 Task: Change the text indentation to left 1.6.
Action: Mouse moved to (890, 303)
Screenshot: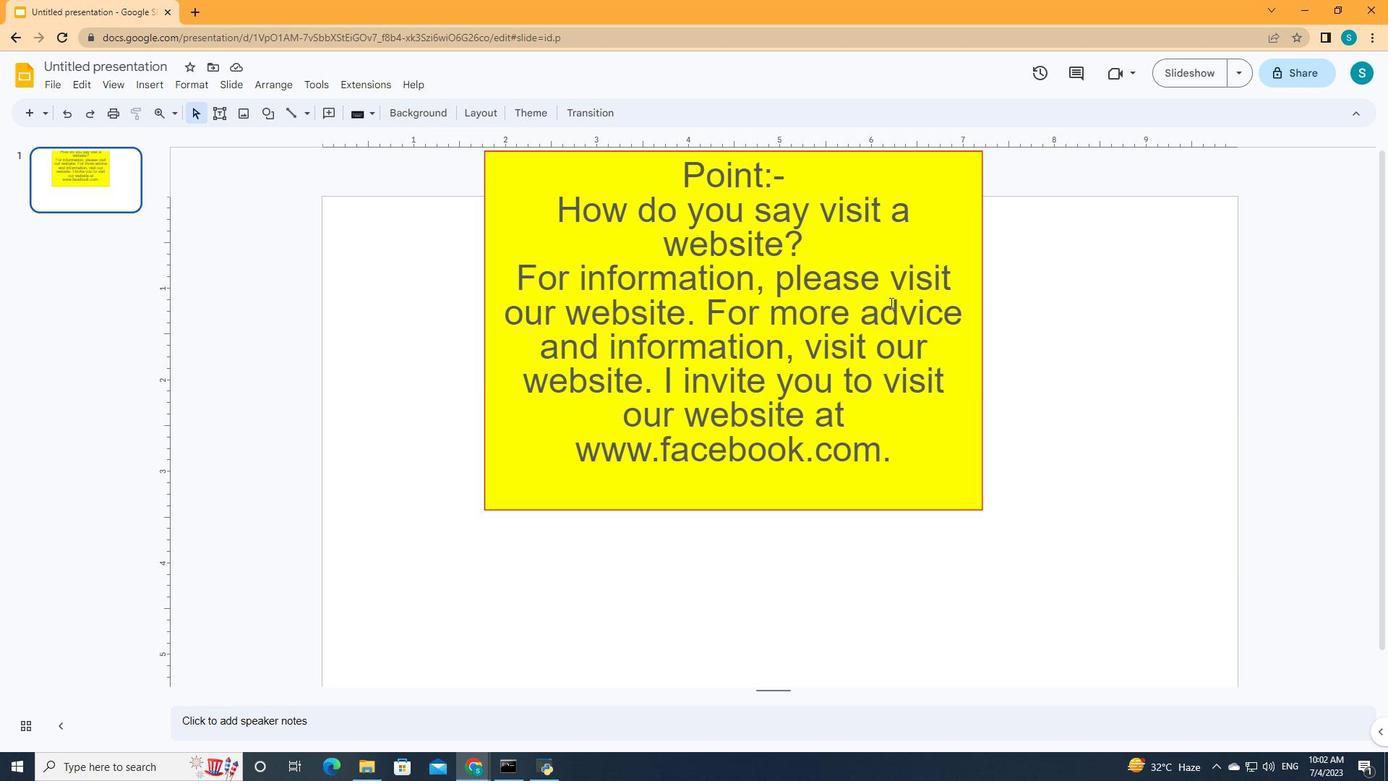 
Action: Mouse pressed left at (890, 303)
Screenshot: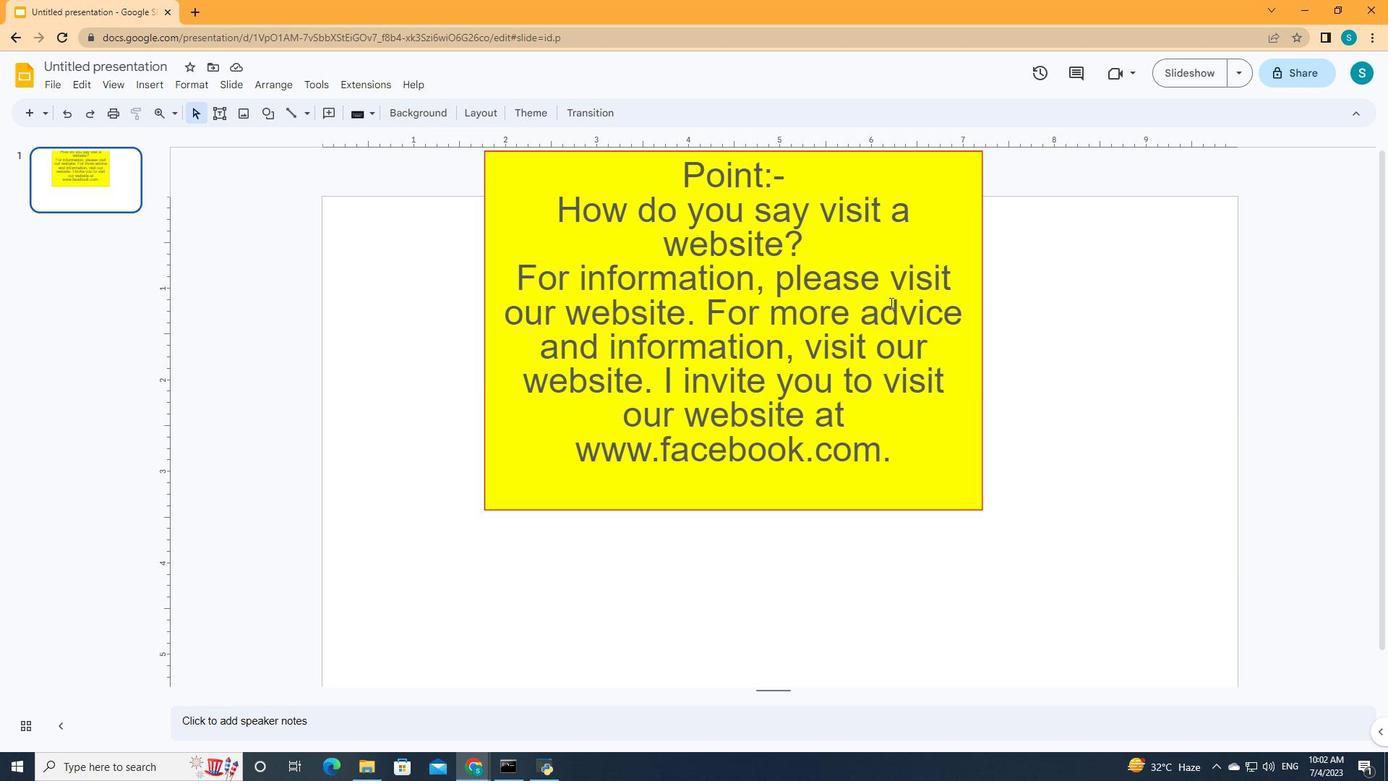 
Action: Mouse moved to (1019, 119)
Screenshot: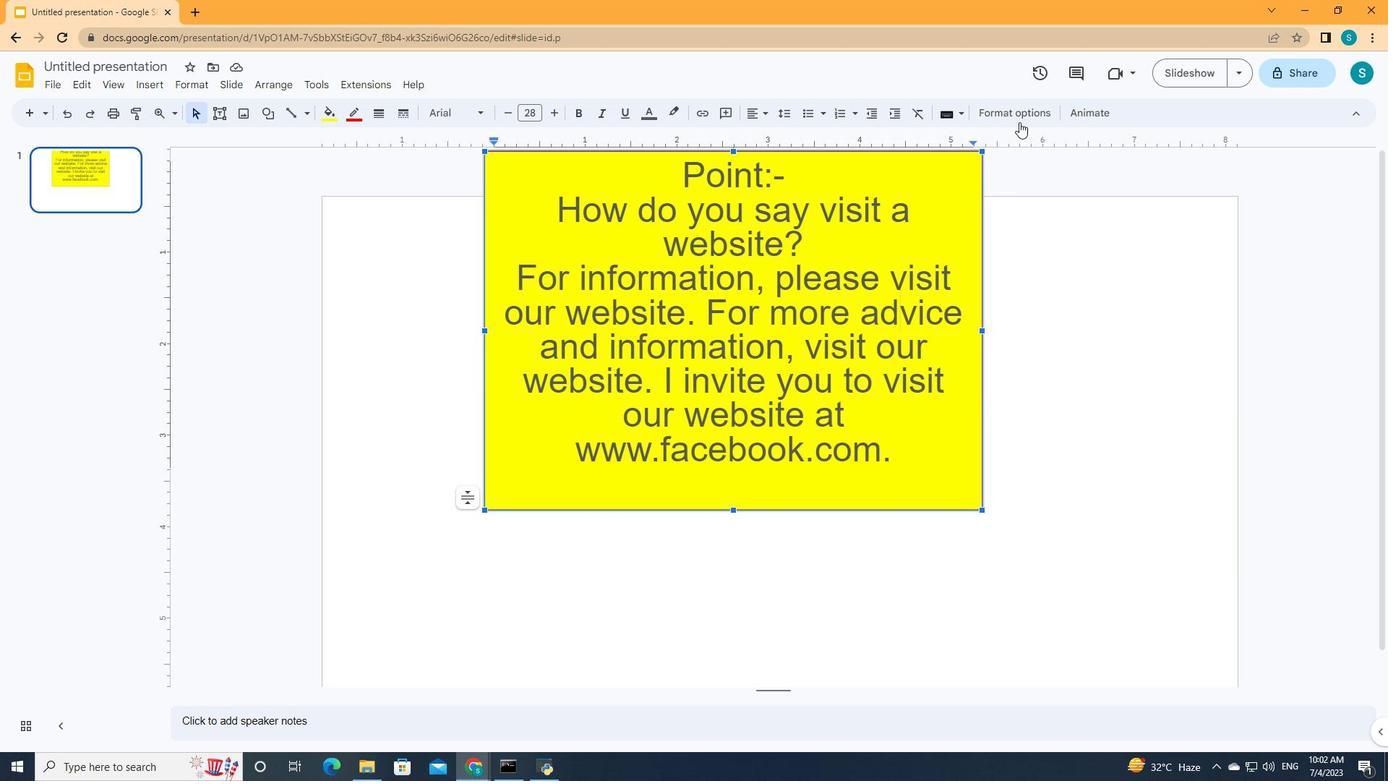 
Action: Mouse pressed left at (1019, 119)
Screenshot: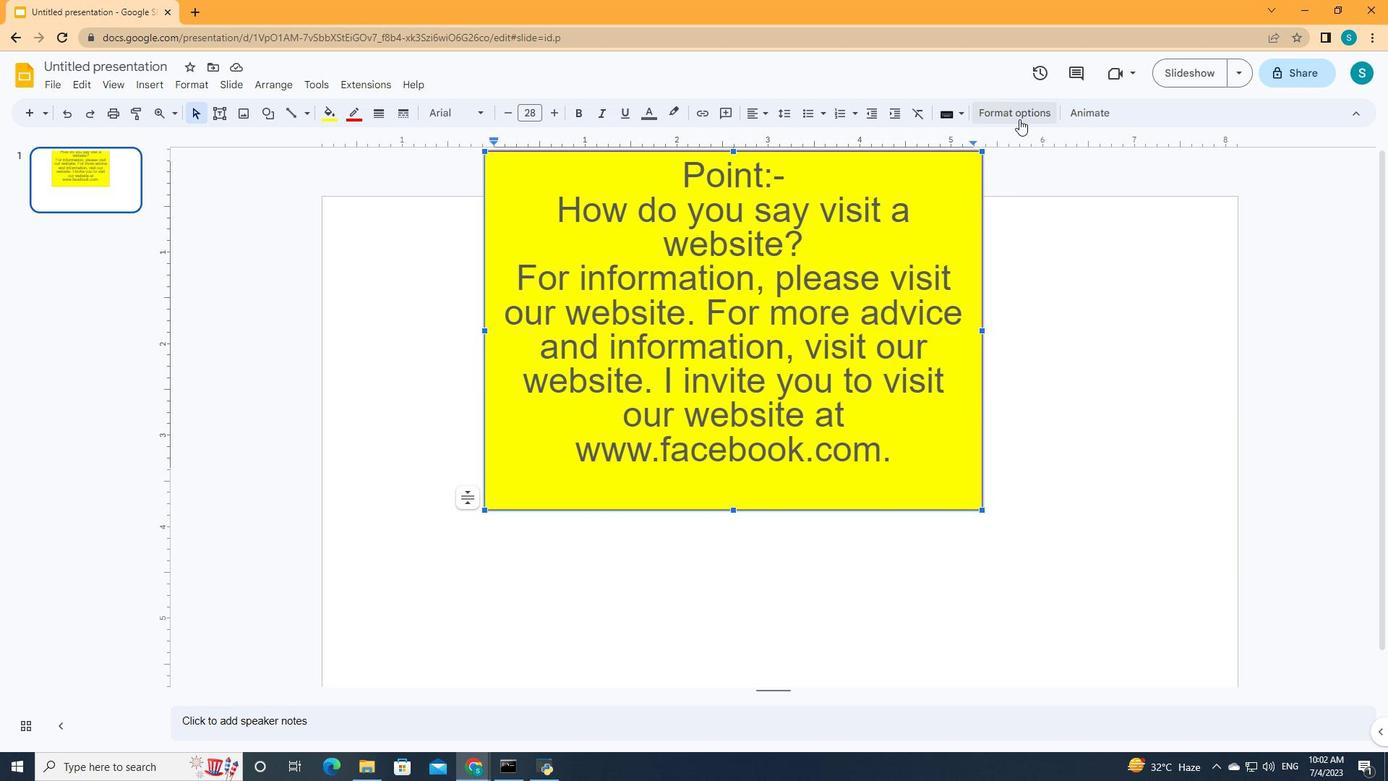 
Action: Mouse moved to (1191, 257)
Screenshot: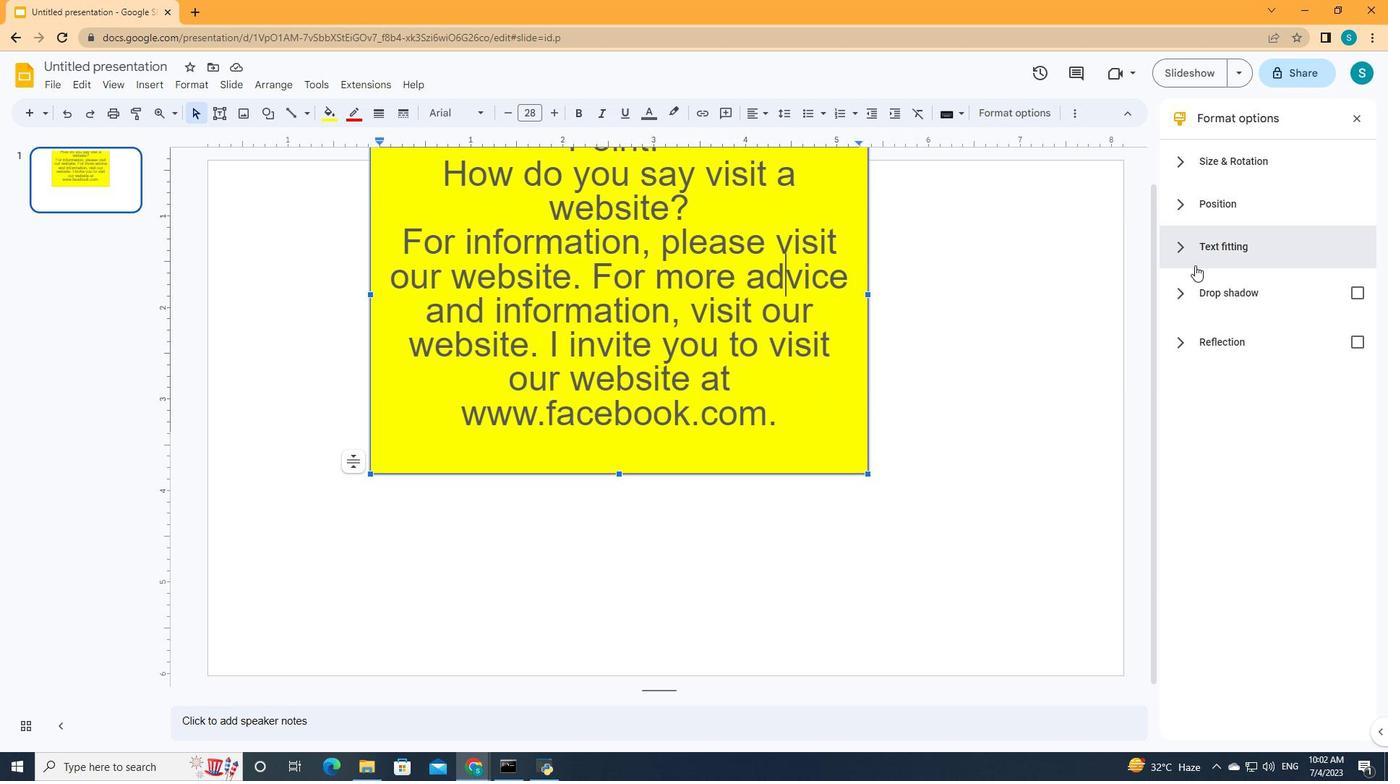 
Action: Mouse pressed left at (1191, 257)
Screenshot: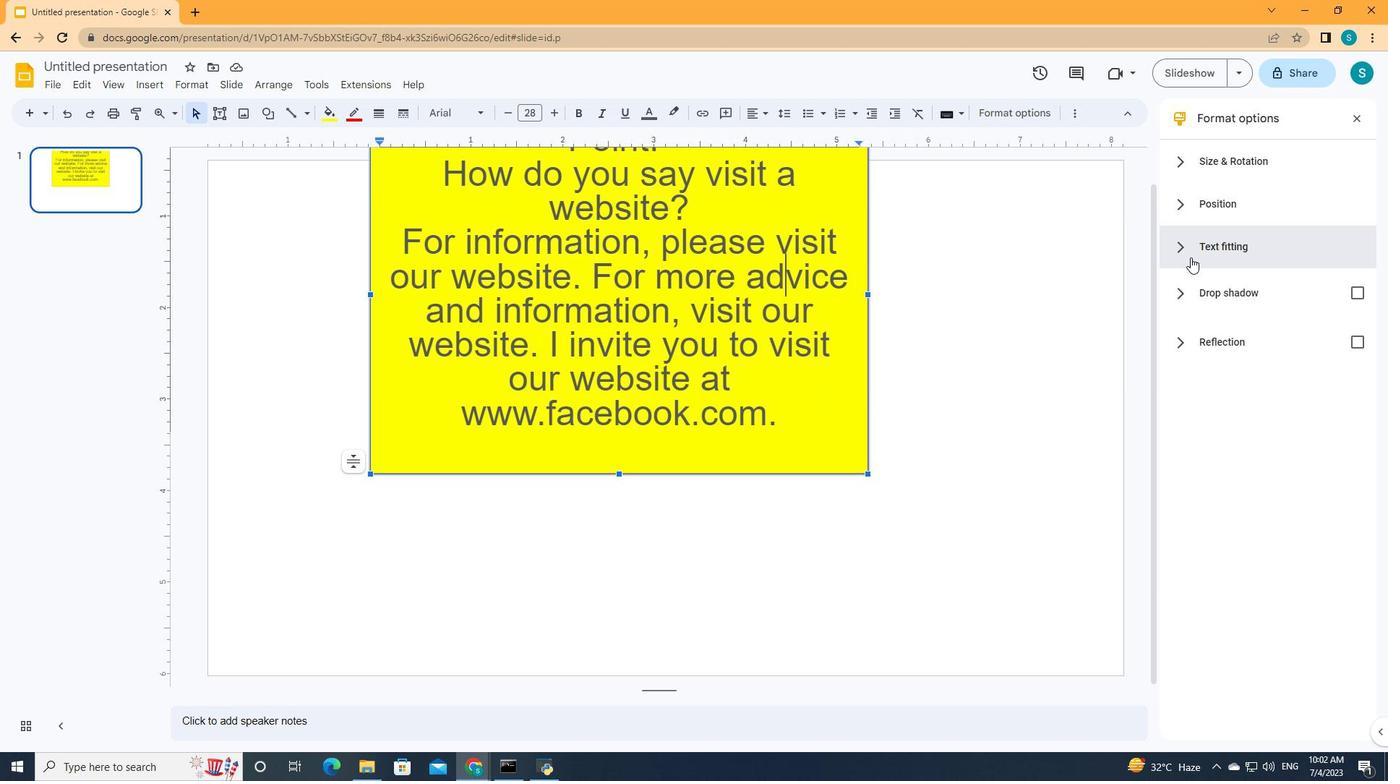 
Action: Mouse moved to (1197, 321)
Screenshot: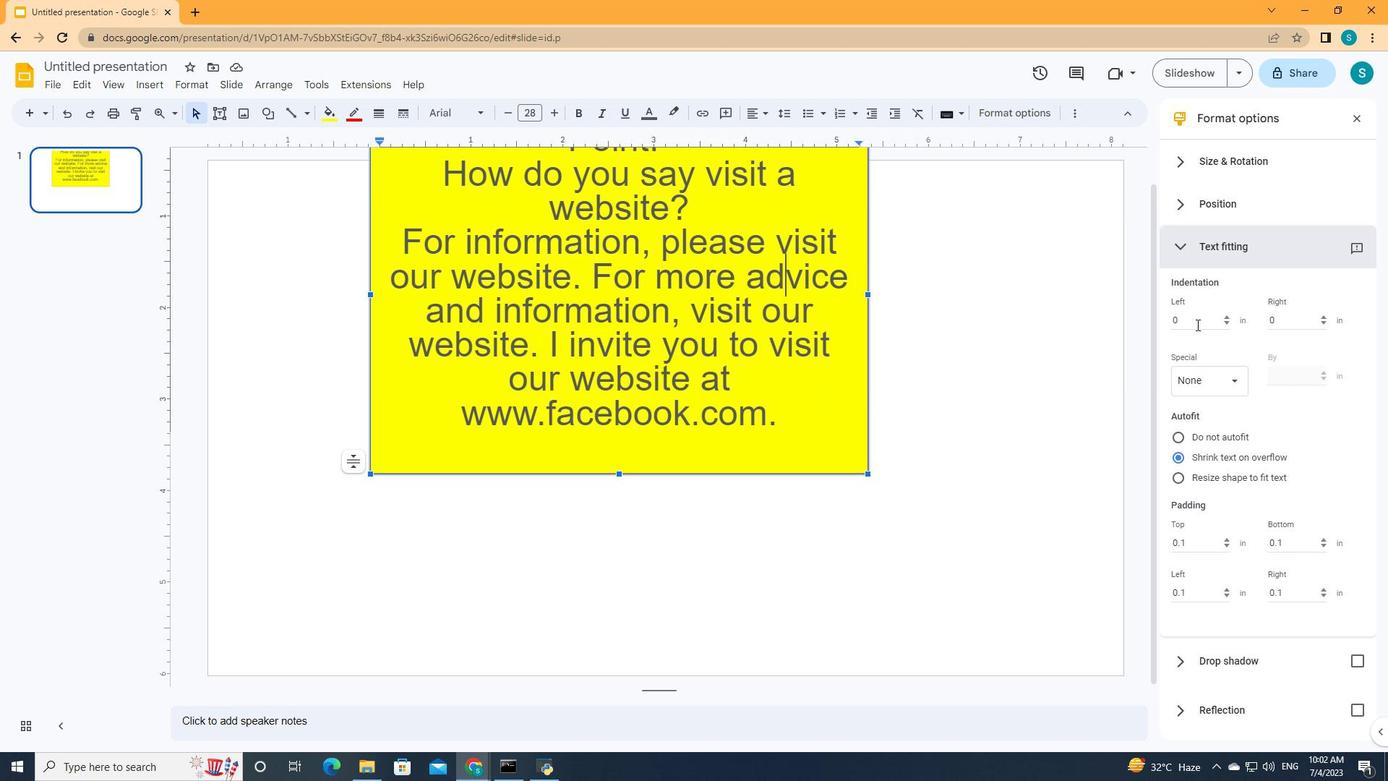 
Action: Mouse pressed left at (1197, 321)
Screenshot: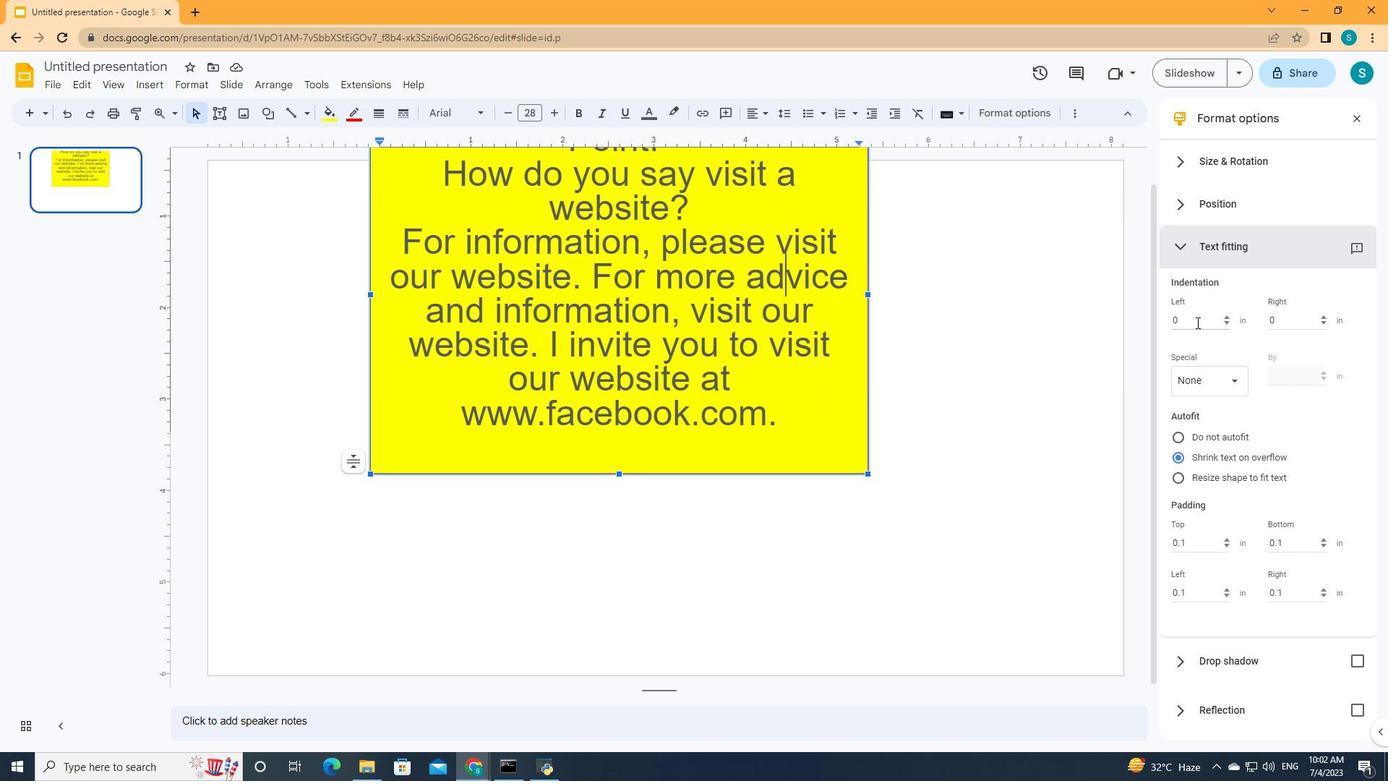 
Action: Key pressed <Key.backspace>1.6
Screenshot: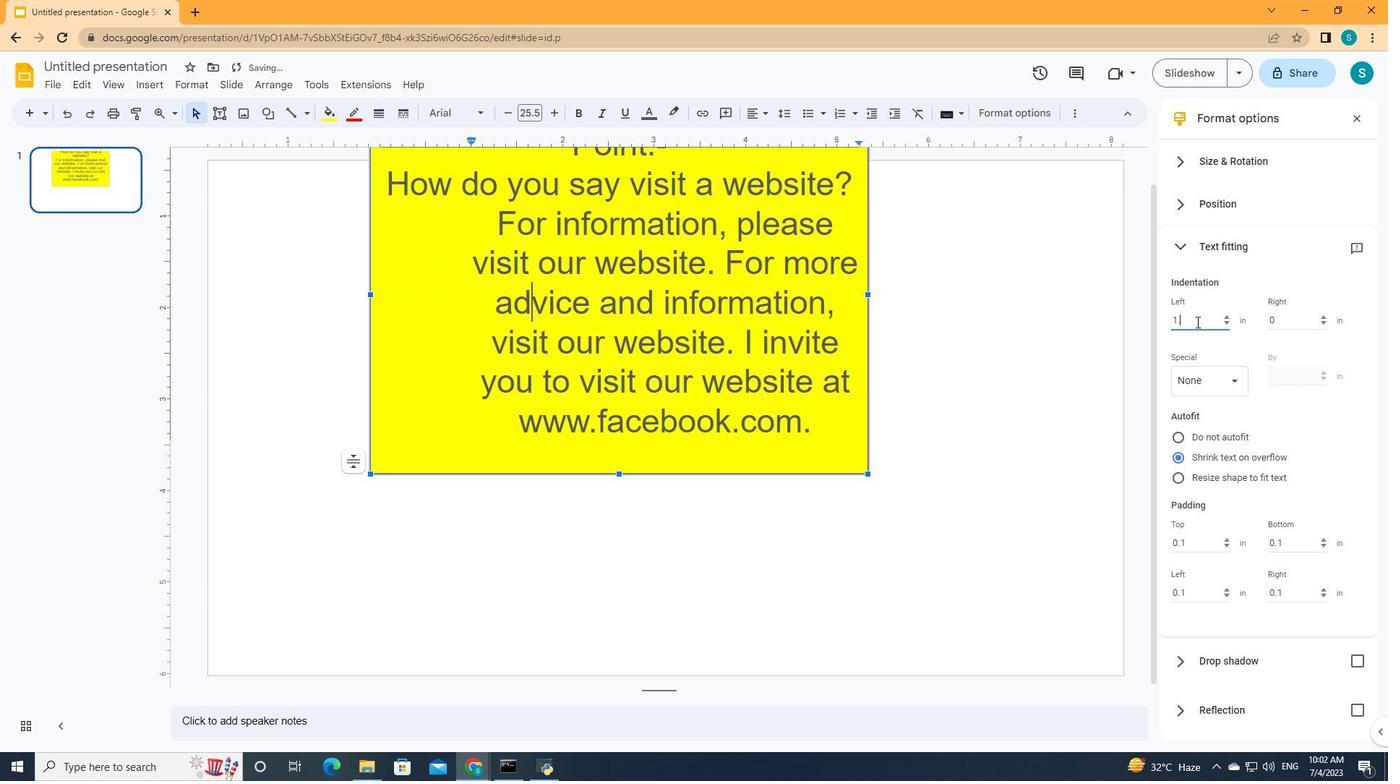 
